 Task: Change  the formatting of the data to 'Which is Less than 10, 'In conditional formating, put the option 'Light Red Fill with Drak Red Text. 'In the sheet  Financial Tracking Template Workbookbook
Action: Mouse moved to (144, 159)
Screenshot: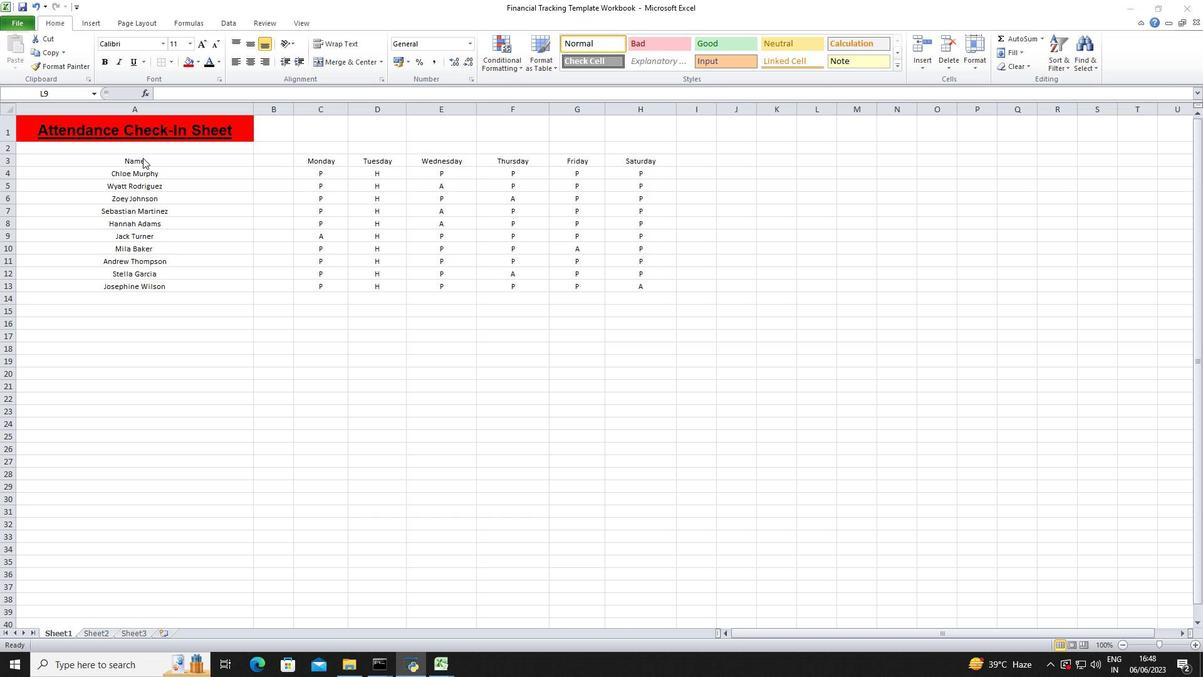
Action: Mouse pressed left at (144, 159)
Screenshot: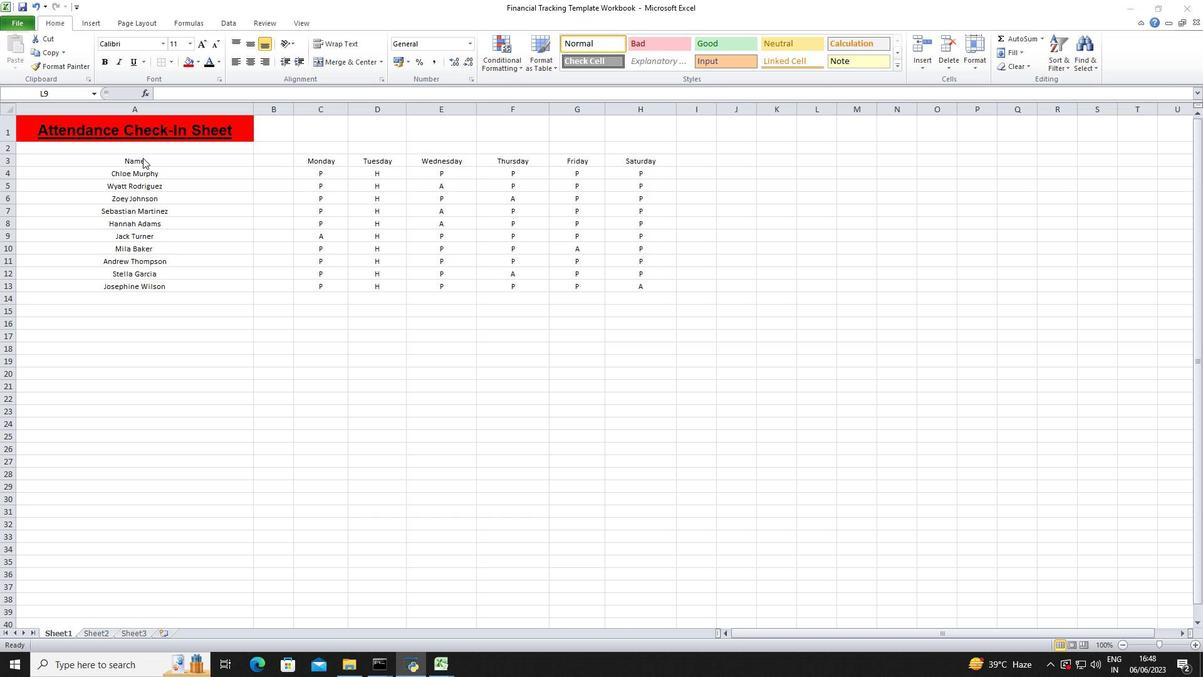 
Action: Mouse moved to (173, 162)
Screenshot: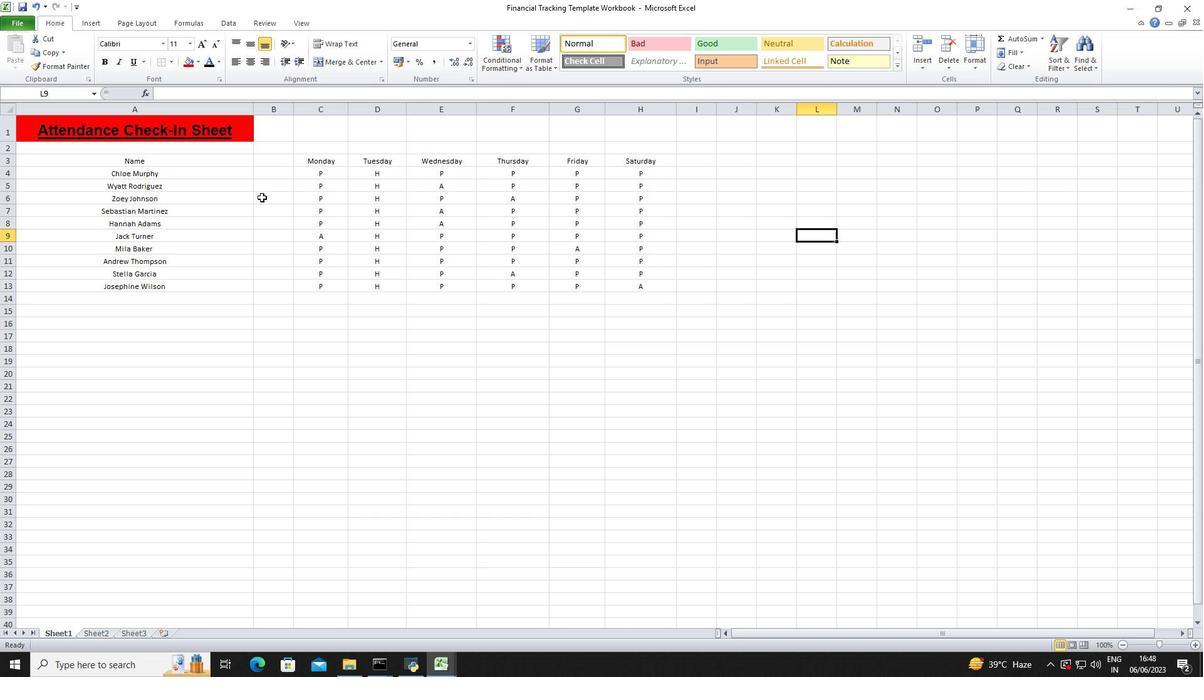 
Action: Mouse pressed left at (173, 162)
Screenshot: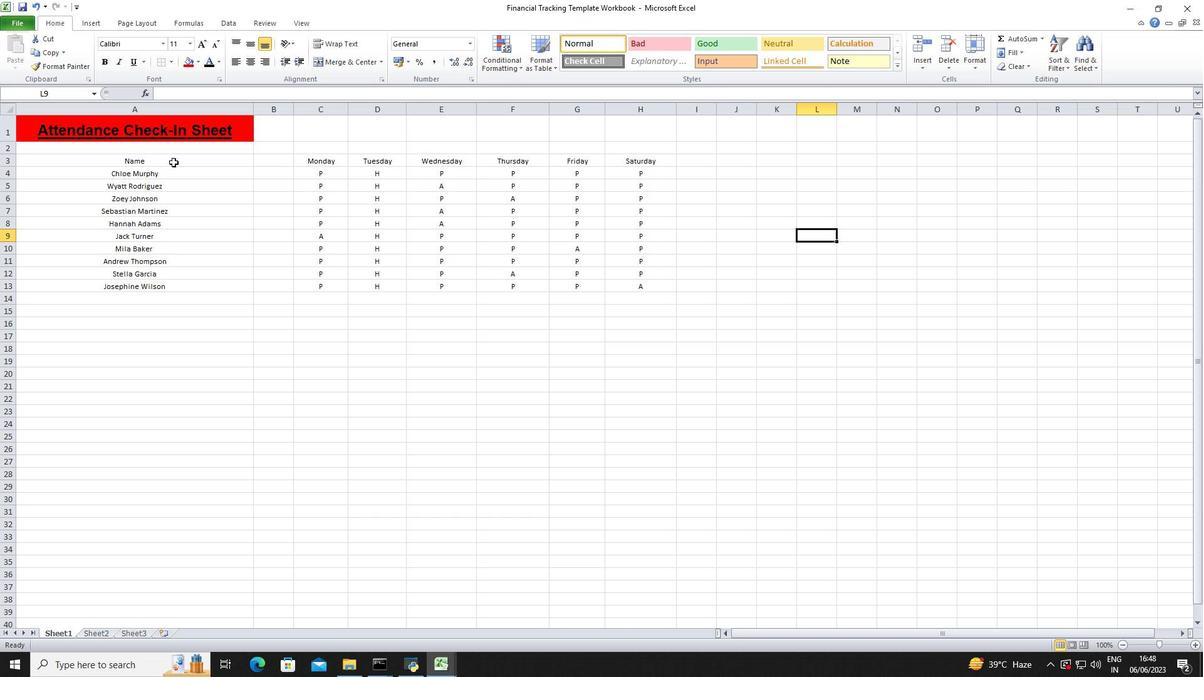 
Action: Mouse moved to (519, 73)
Screenshot: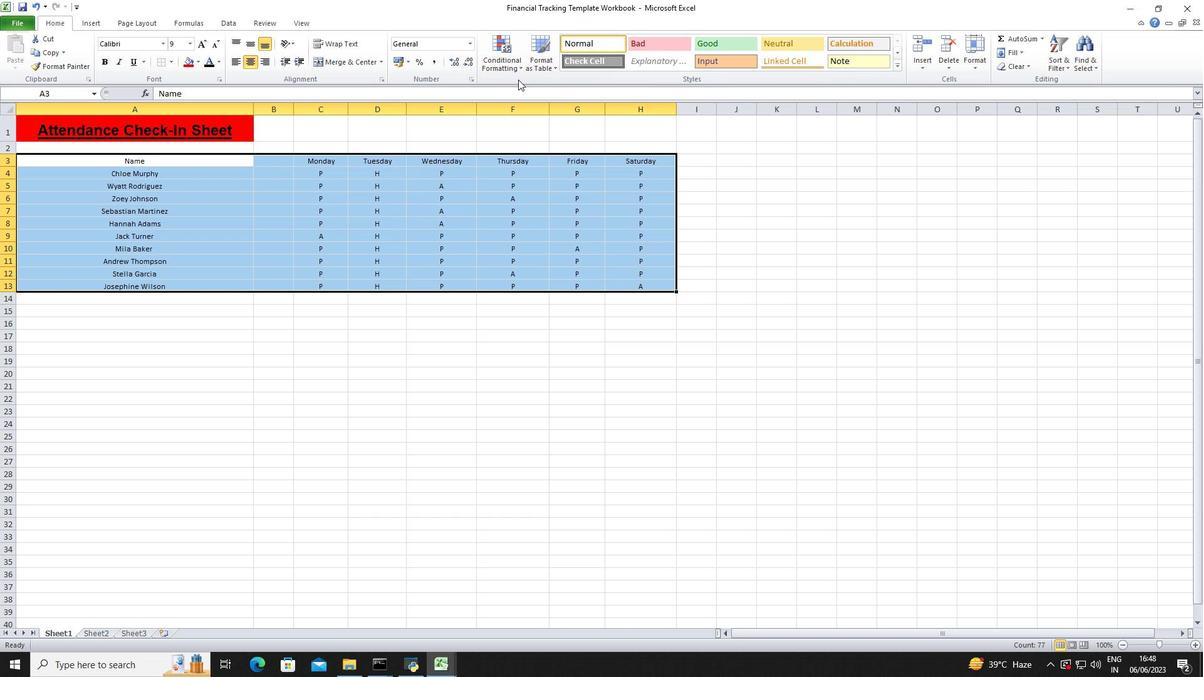 
Action: Mouse pressed left at (519, 73)
Screenshot: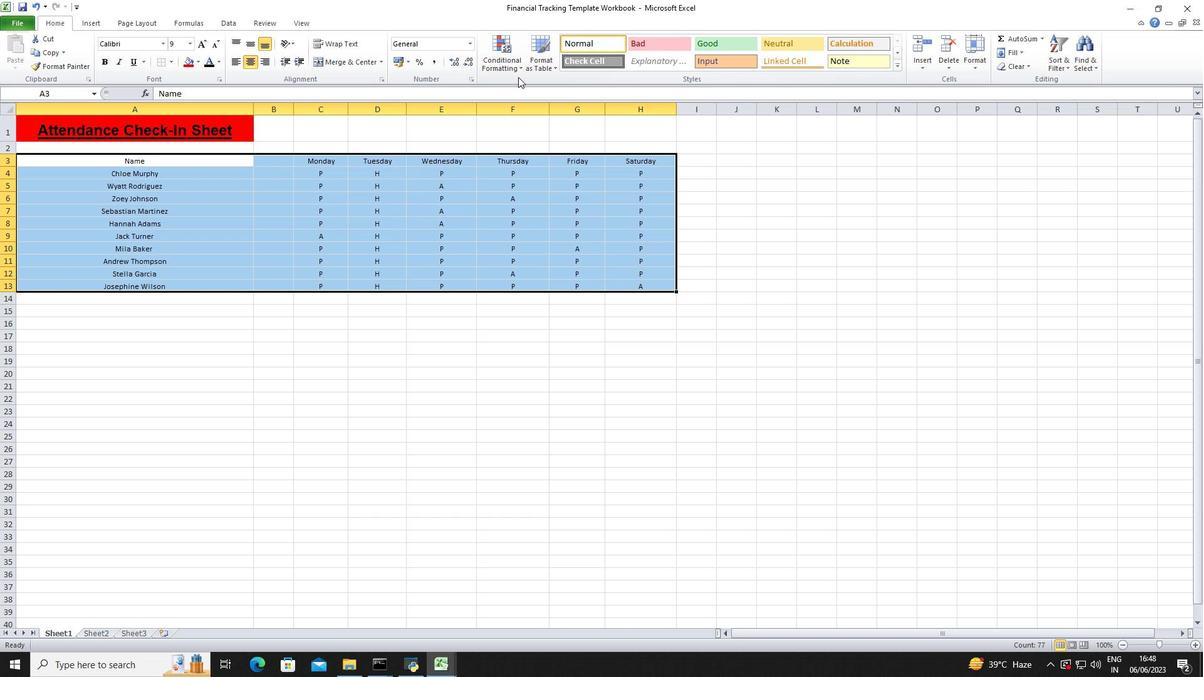
Action: Mouse moved to (522, 67)
Screenshot: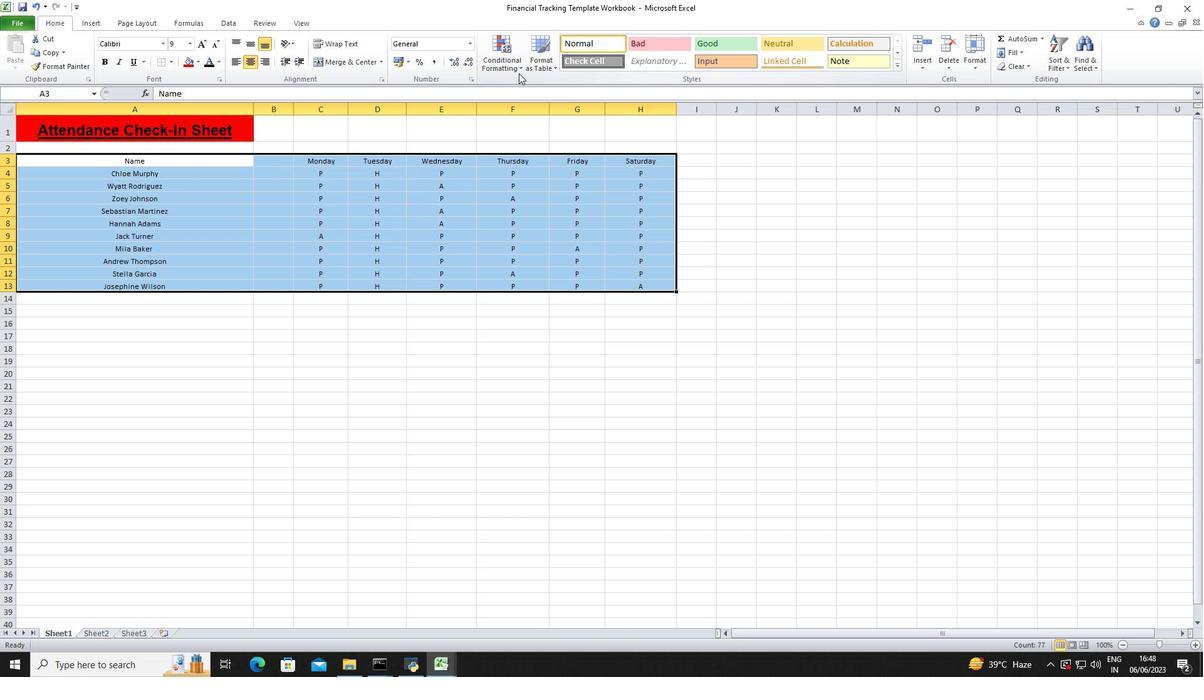 
Action: Mouse pressed left at (522, 67)
Screenshot: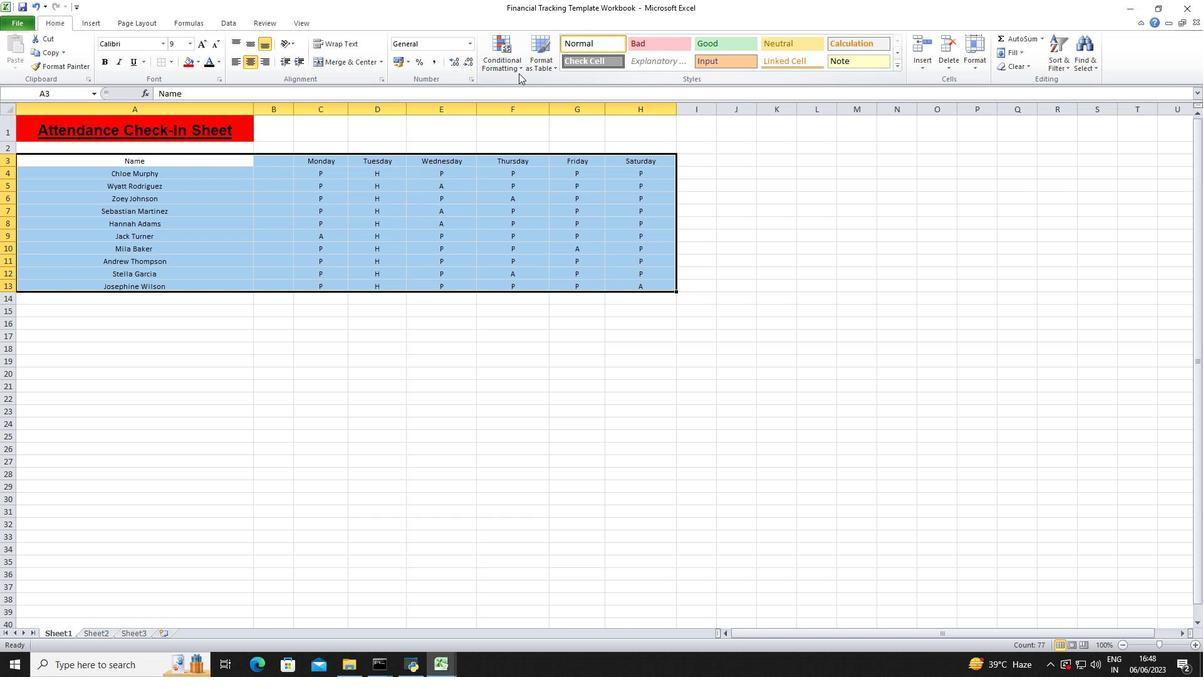 
Action: Mouse moved to (625, 109)
Screenshot: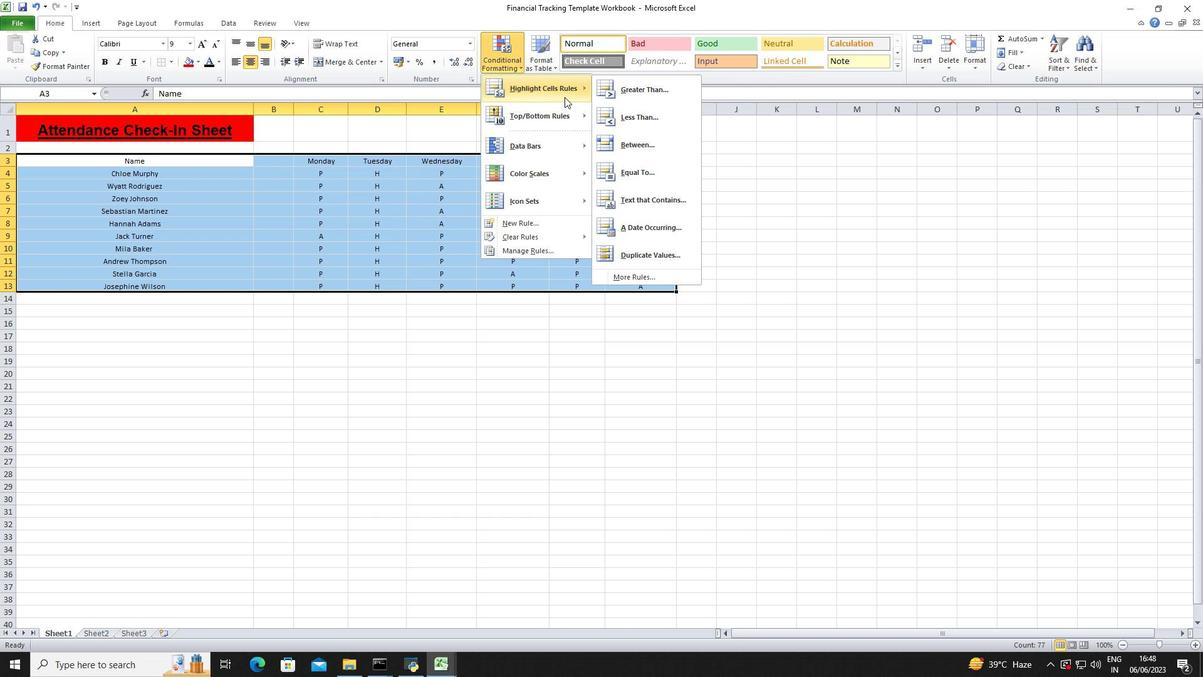 
Action: Mouse pressed left at (625, 109)
Screenshot: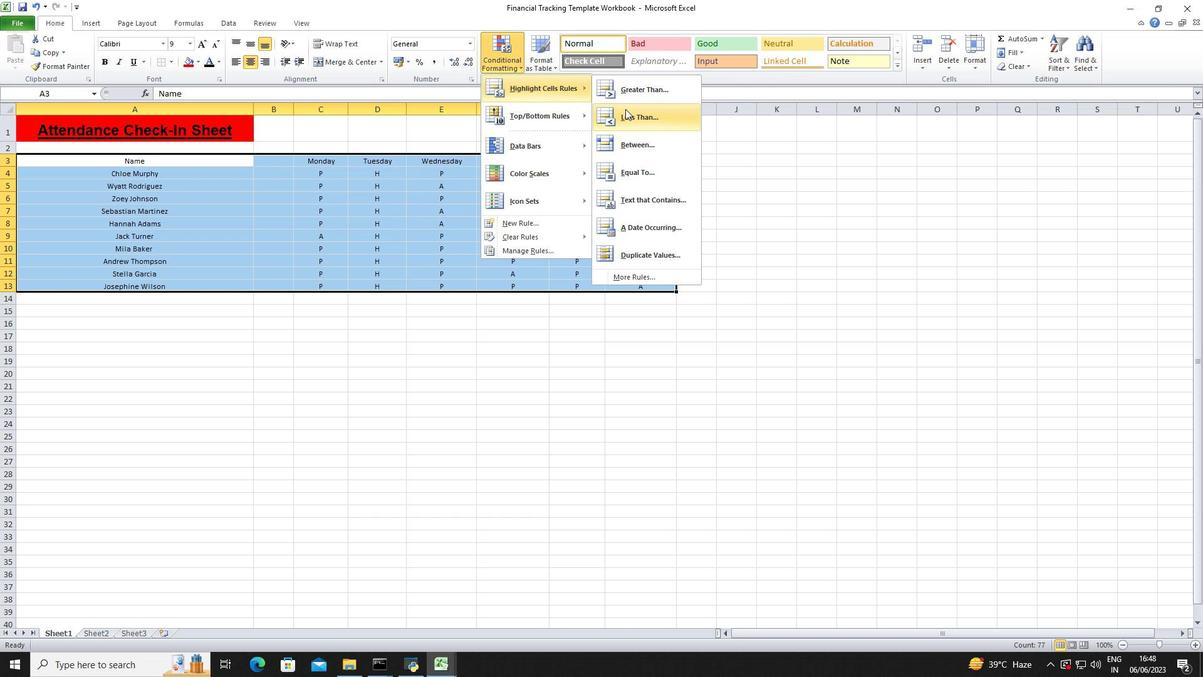 
Action: Mouse moved to (292, 306)
Screenshot: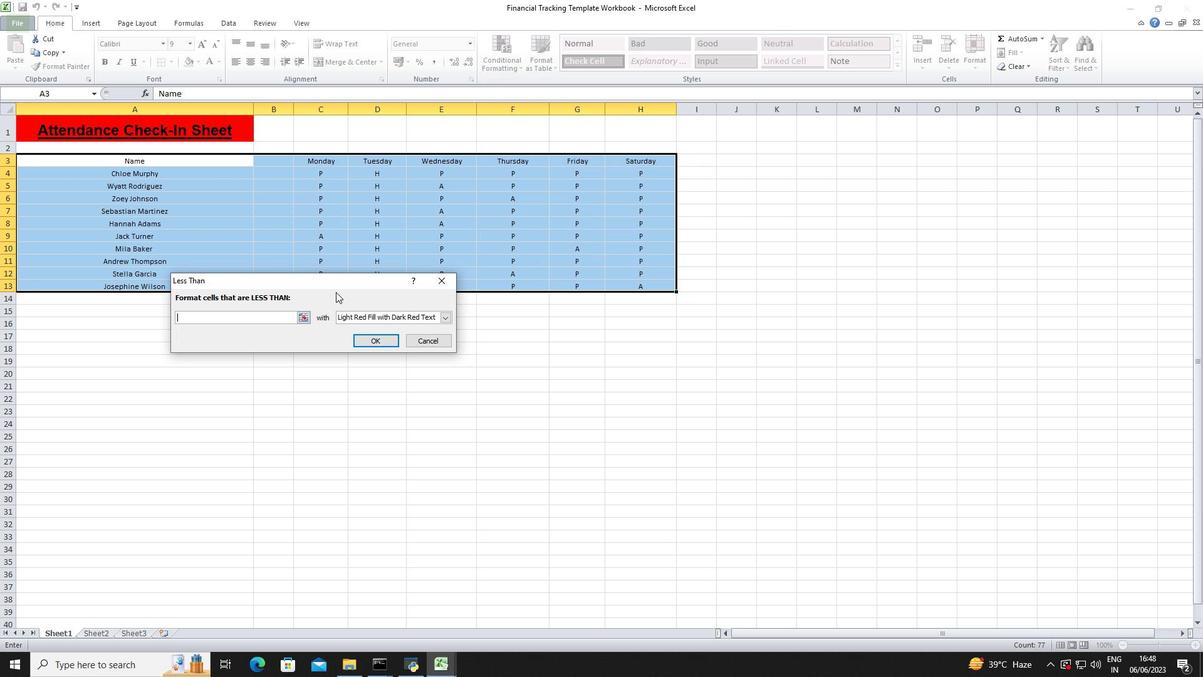 
Action: Key pressed 10
Screenshot: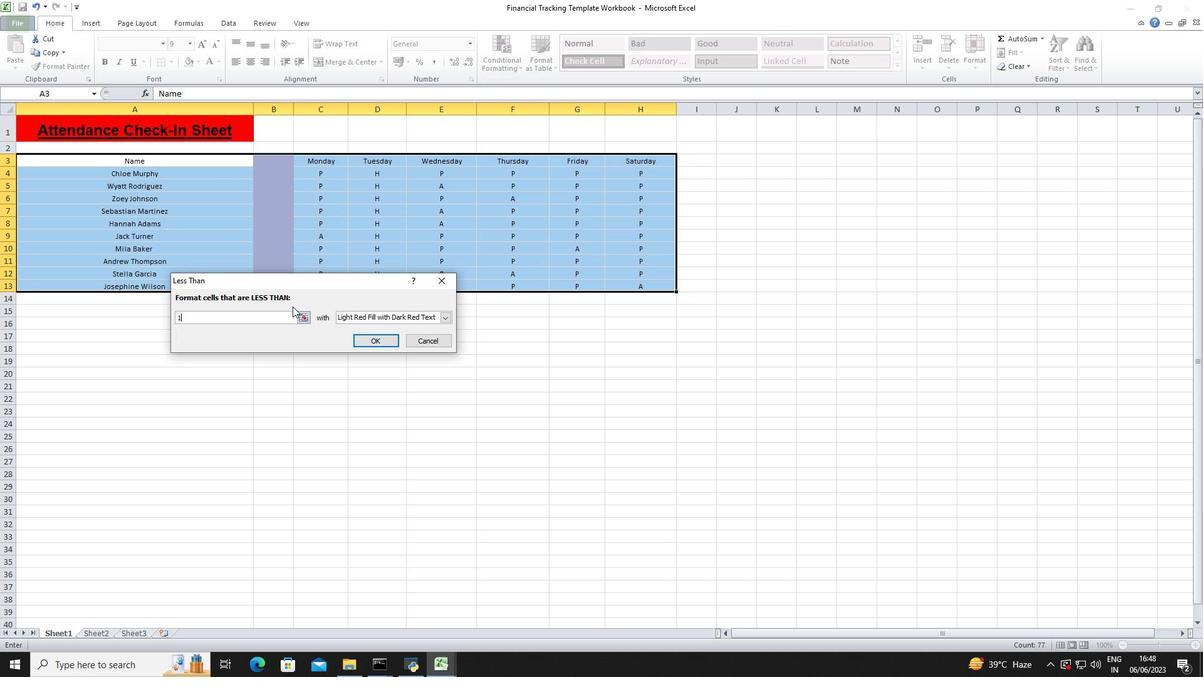 
Action: Mouse moved to (389, 315)
Screenshot: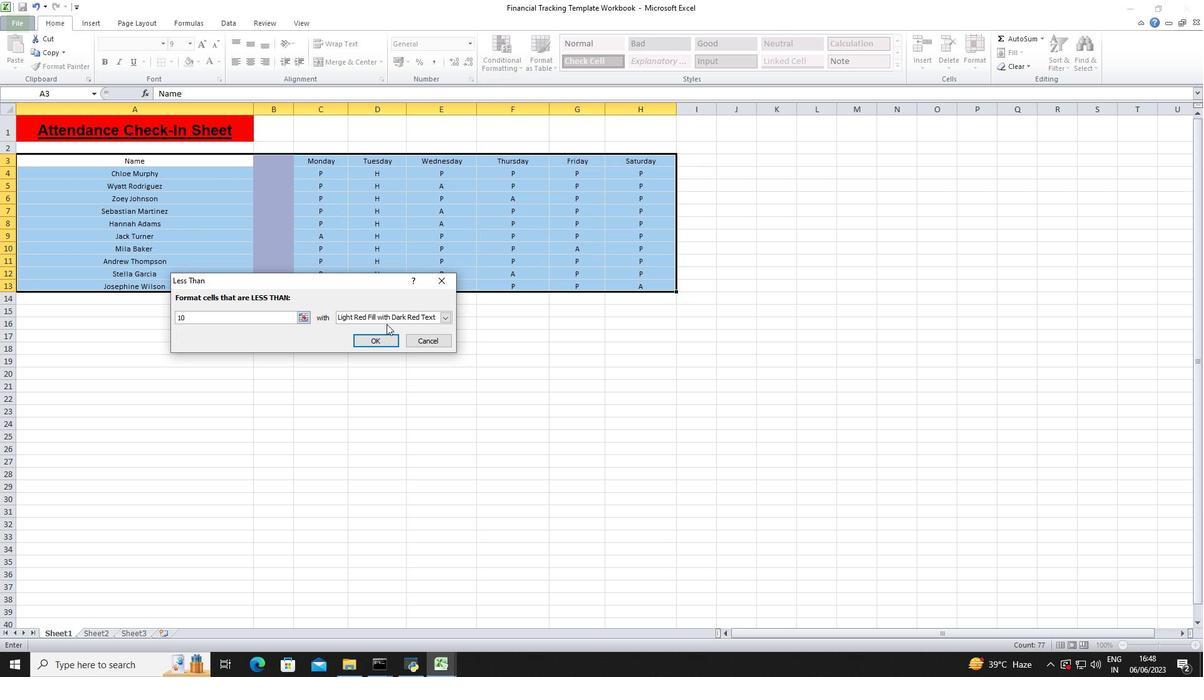 
Action: Mouse pressed left at (389, 315)
Screenshot: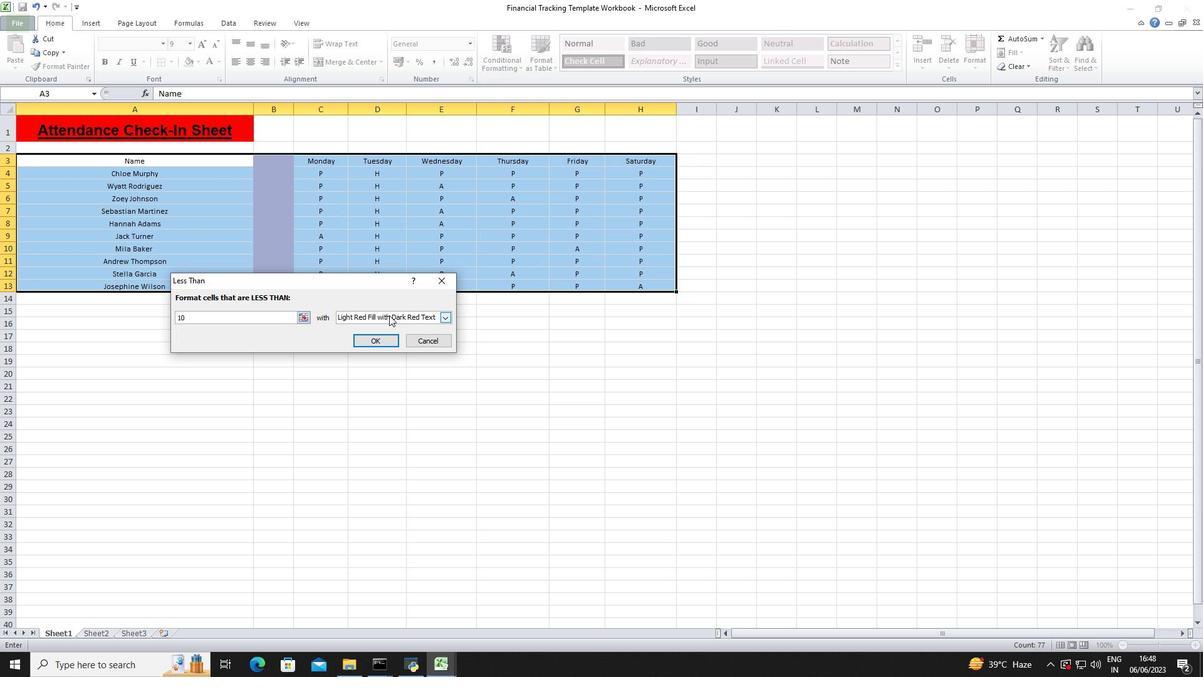 
Action: Mouse moved to (396, 326)
Screenshot: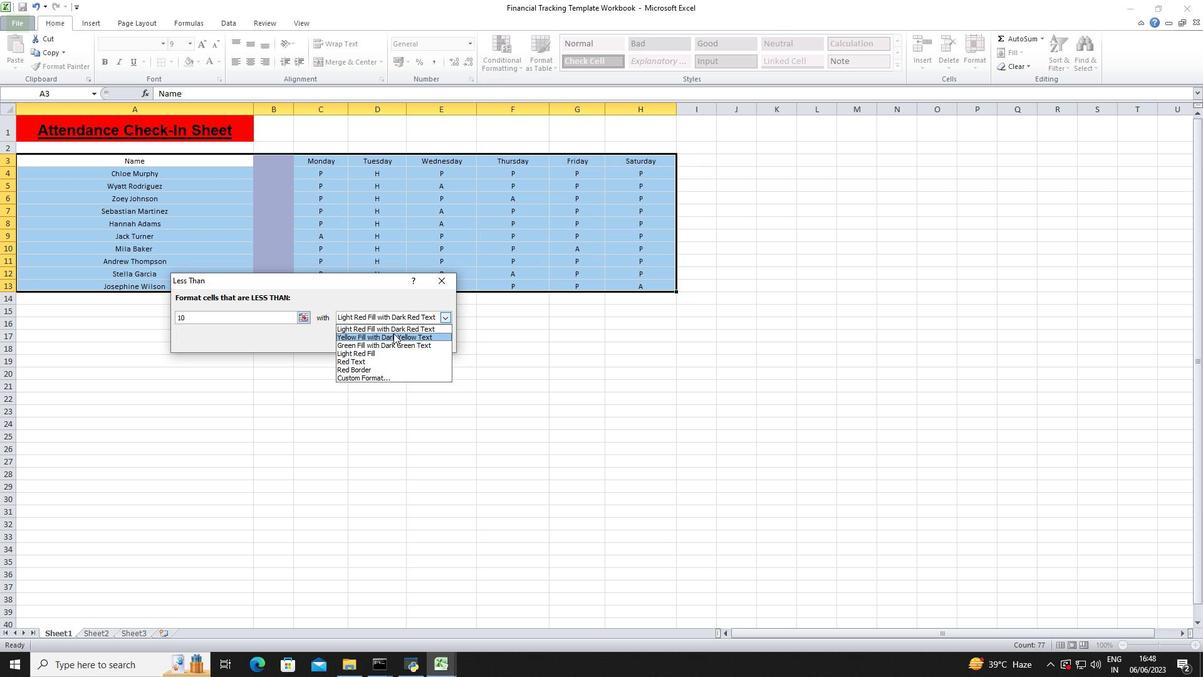
Action: Mouse pressed left at (396, 326)
Screenshot: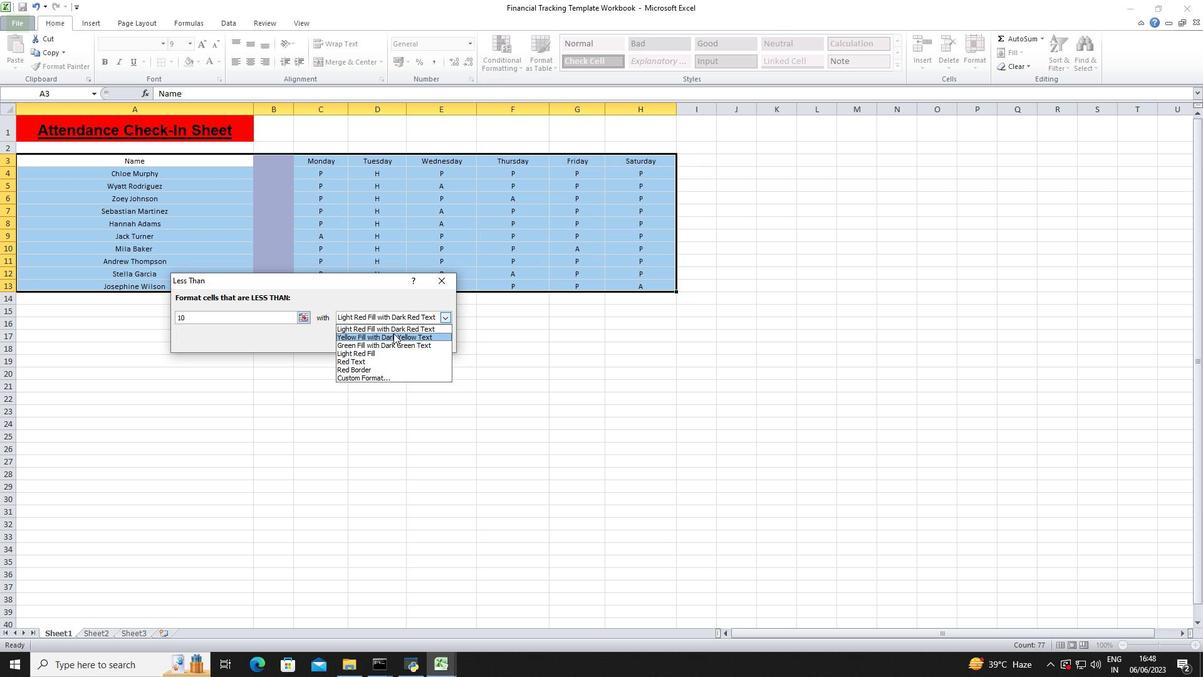 
Action: Mouse moved to (389, 342)
Screenshot: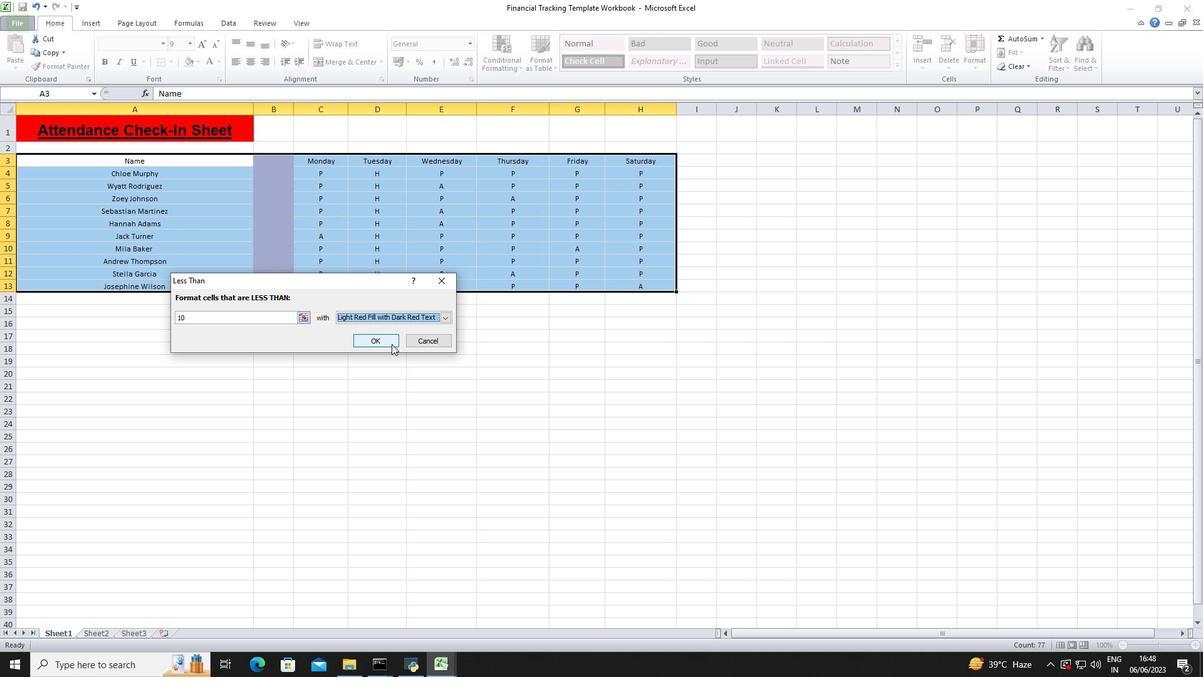 
Action: Mouse pressed left at (389, 342)
Screenshot: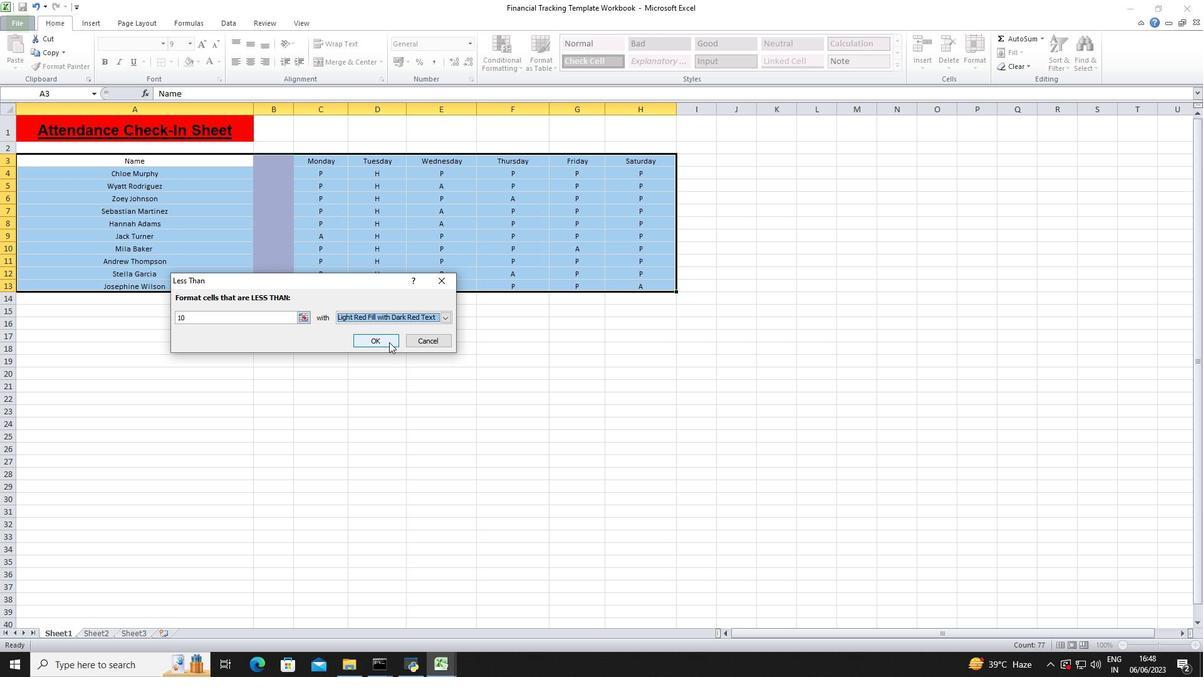 
Action: Mouse pressed left at (389, 342)
Screenshot: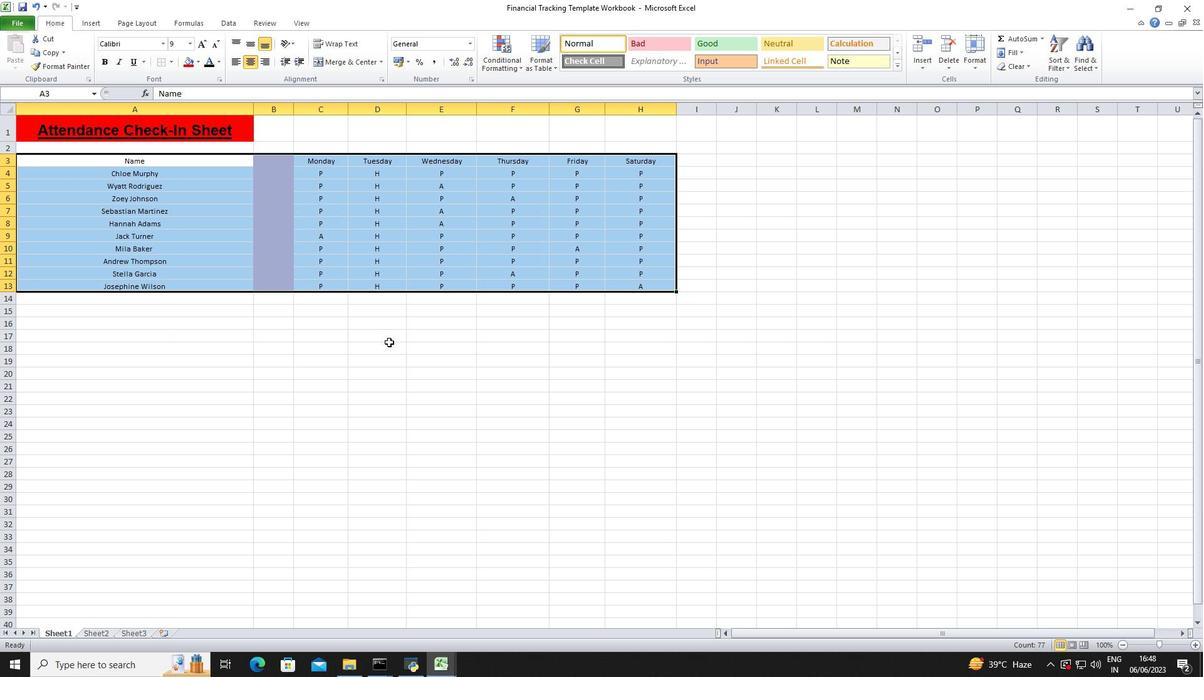 
